 Task: Add to scrum project WorkWave a team member softage.3@softage.net.
Action: Mouse moved to (242, 159)
Screenshot: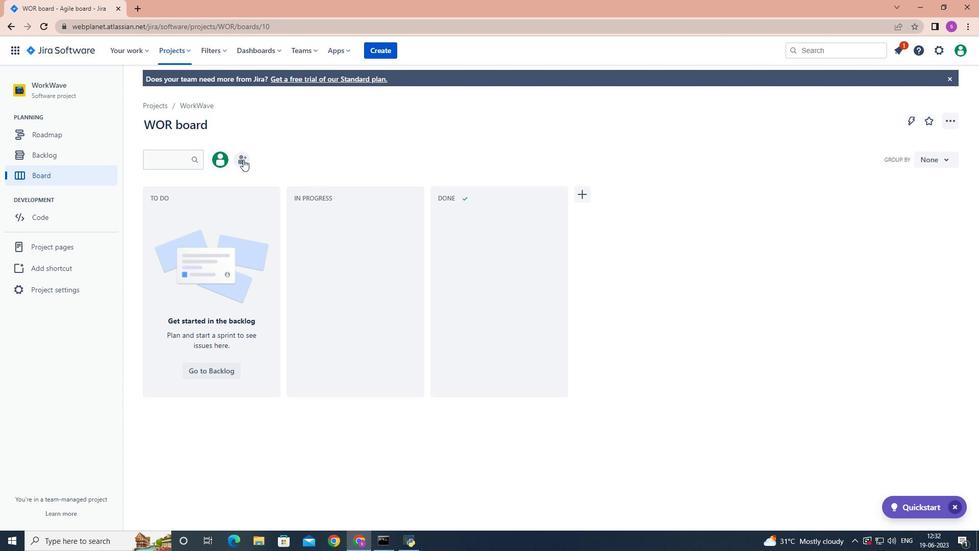 
Action: Mouse pressed left at (242, 159)
Screenshot: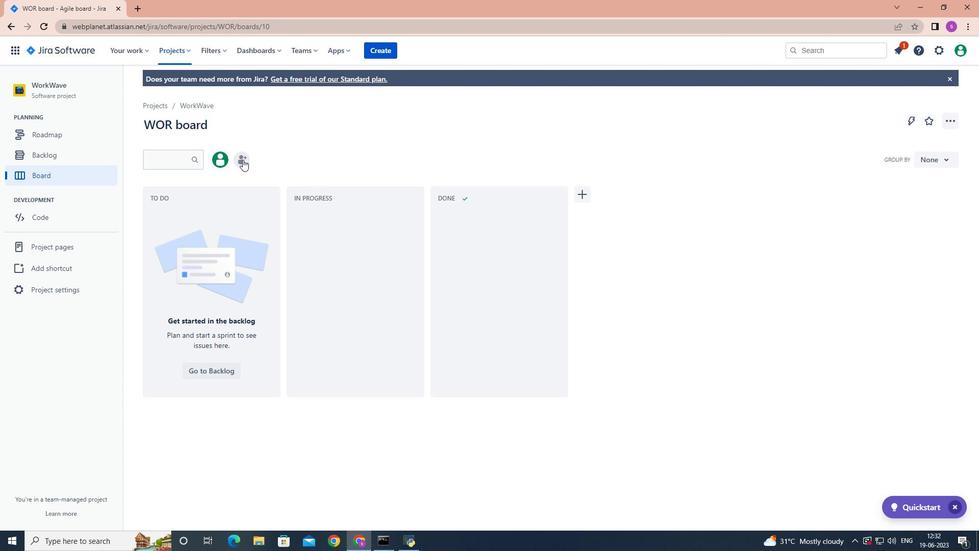 
Action: Mouse moved to (242, 159)
Screenshot: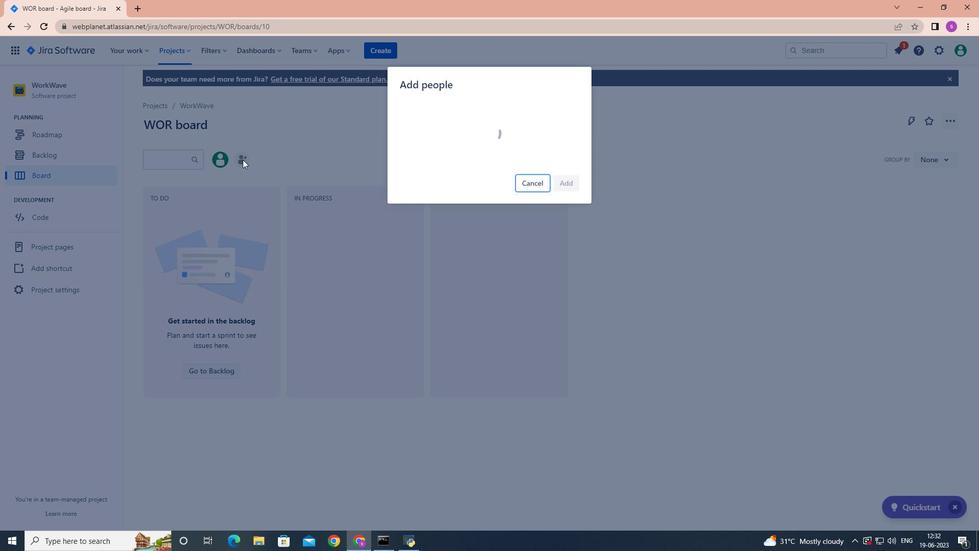 
Action: Key pressed softage.3
Screenshot: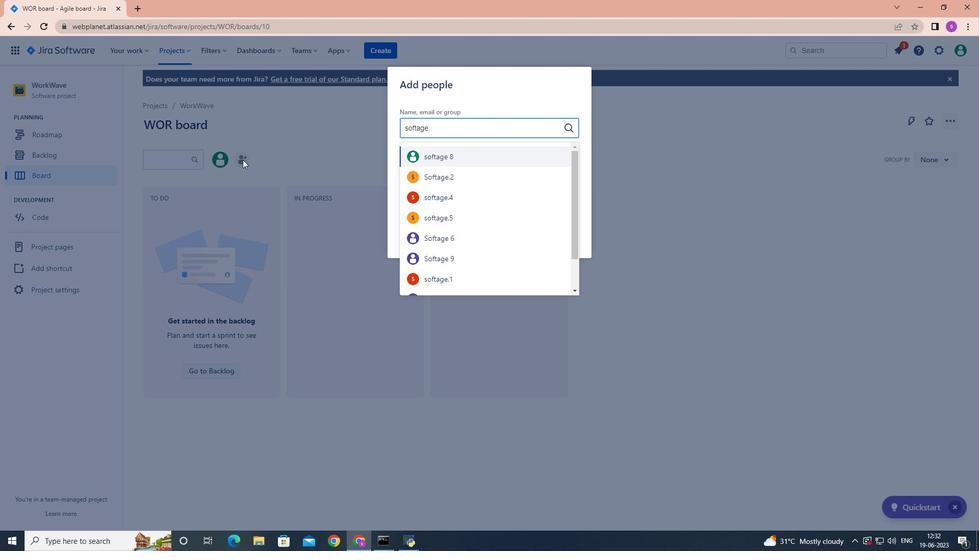 
Action: Mouse moved to (505, 159)
Screenshot: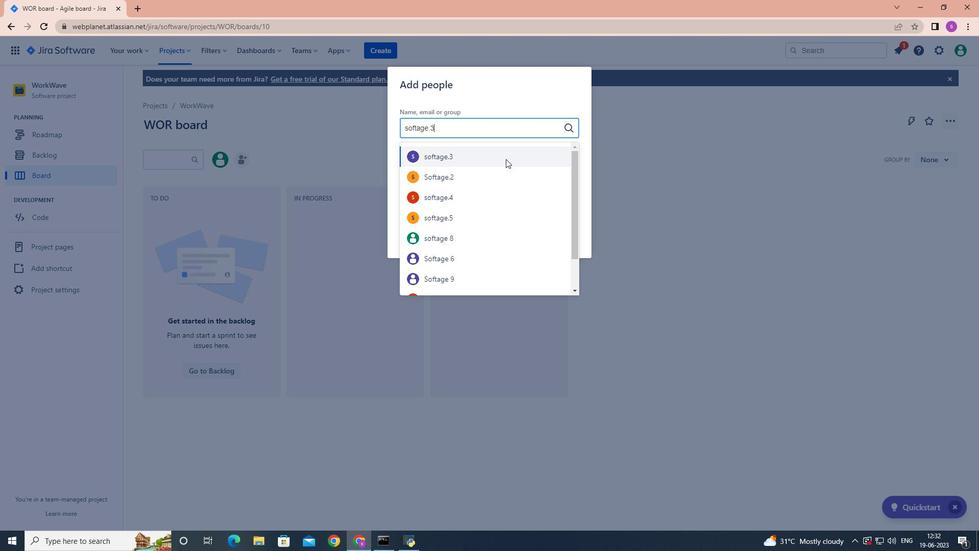 
Action: Mouse pressed left at (505, 159)
Screenshot: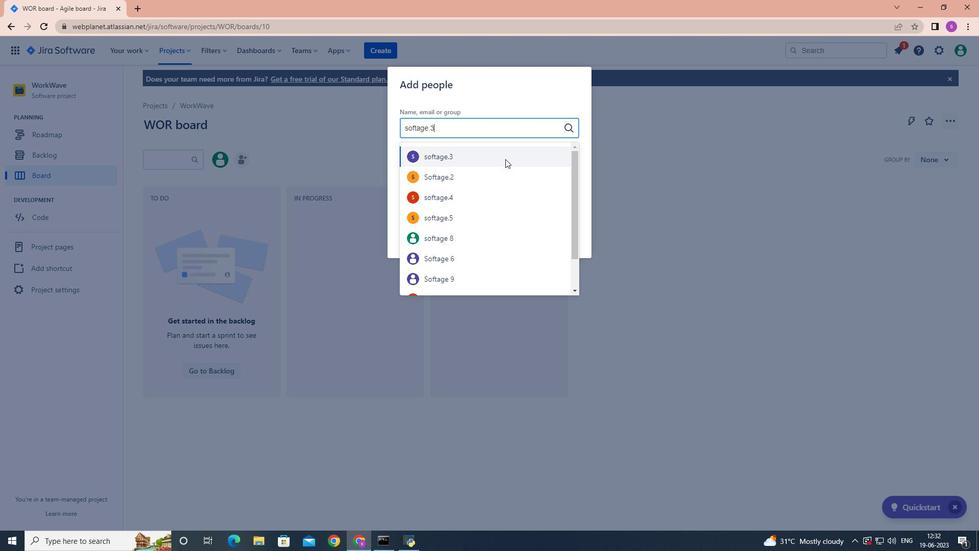 
Action: Mouse moved to (564, 236)
Screenshot: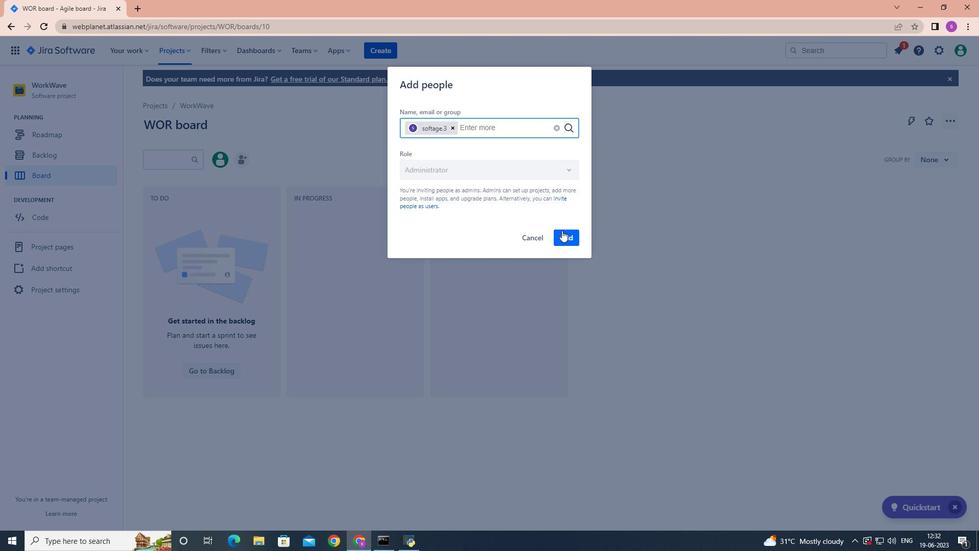 
Action: Mouse pressed left at (564, 236)
Screenshot: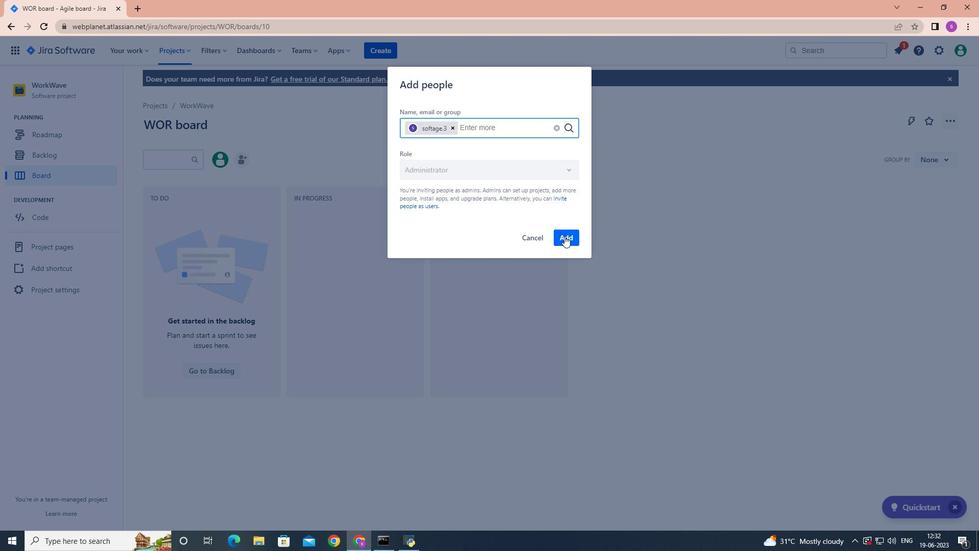 
Action: Mouse moved to (564, 236)
Screenshot: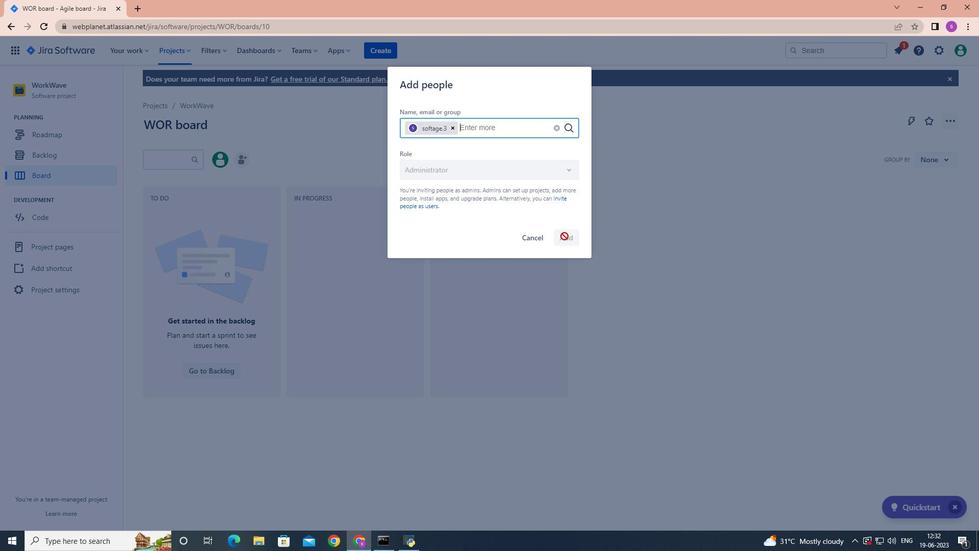 
